 Task: Check article "How can I troubleshoot my triggers?".
Action: Mouse moved to (1218, 194)
Screenshot: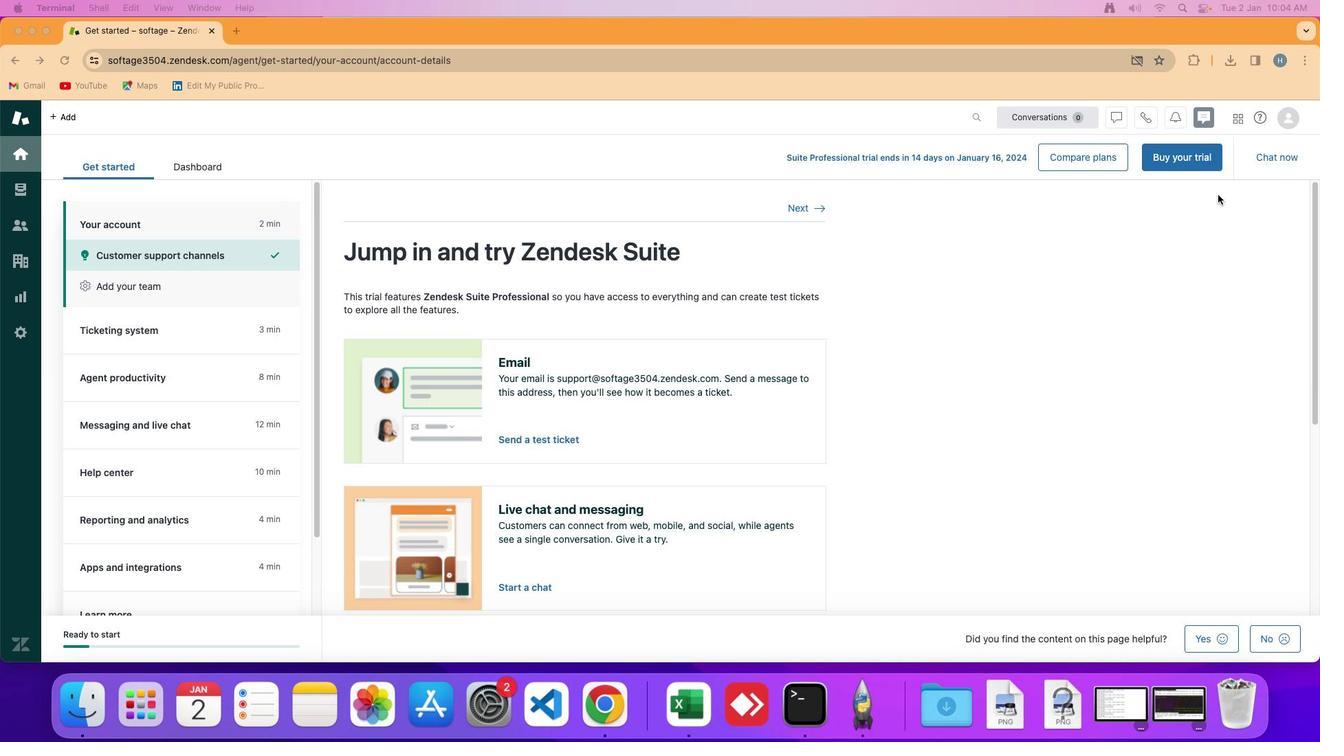 
Action: Mouse pressed left at (1218, 194)
Screenshot: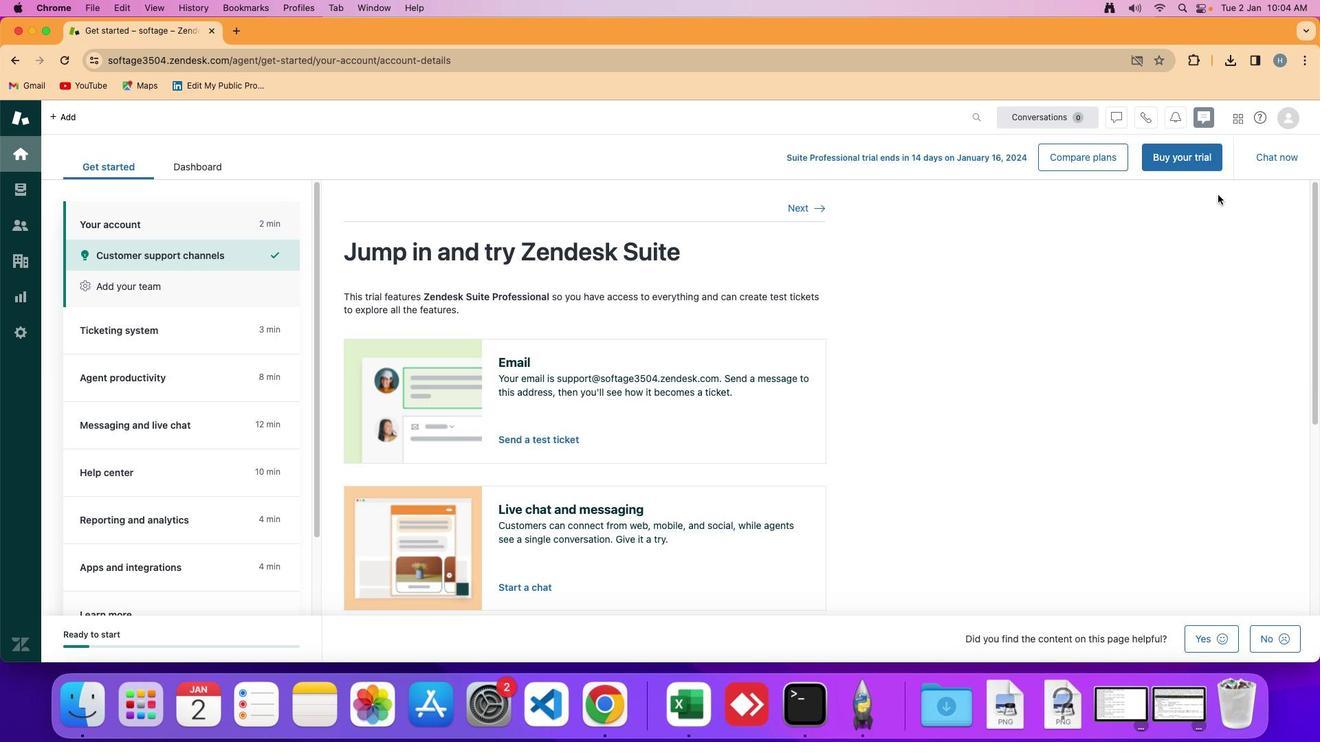 
Action: Mouse moved to (1263, 111)
Screenshot: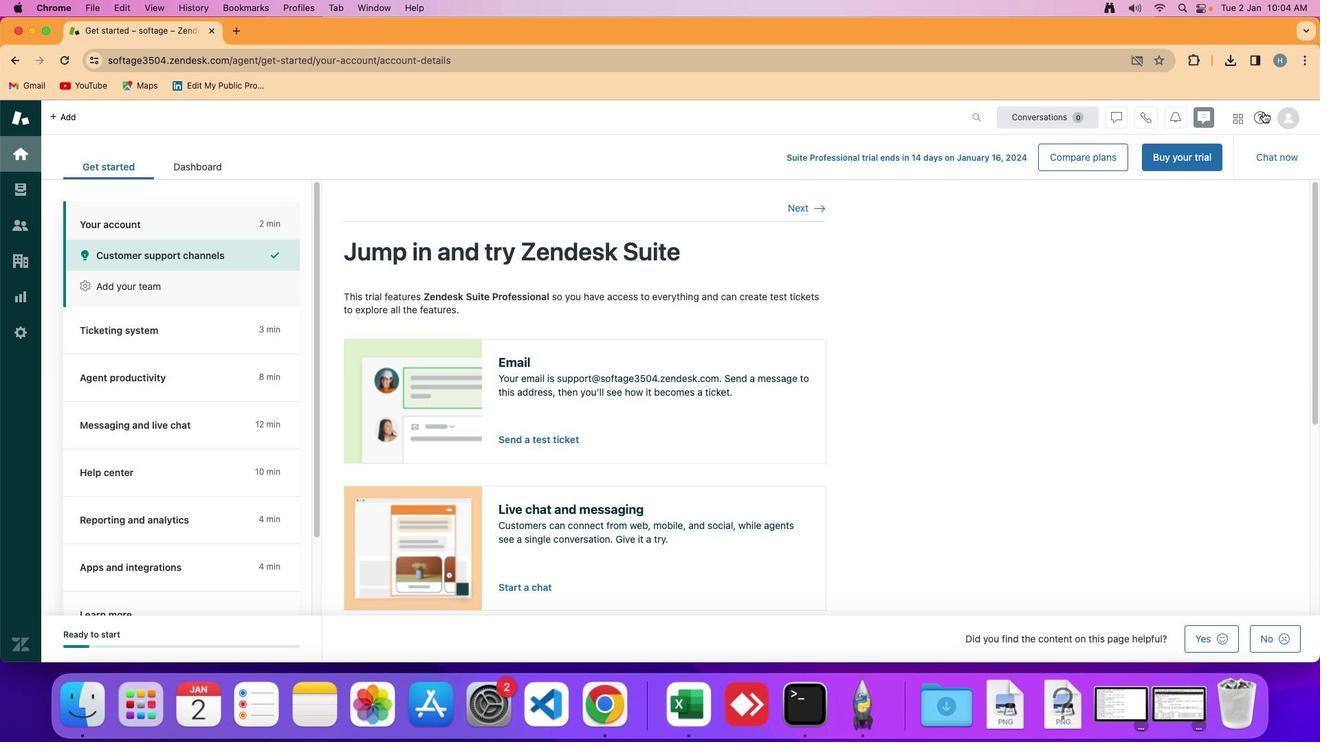 
Action: Mouse pressed left at (1263, 111)
Screenshot: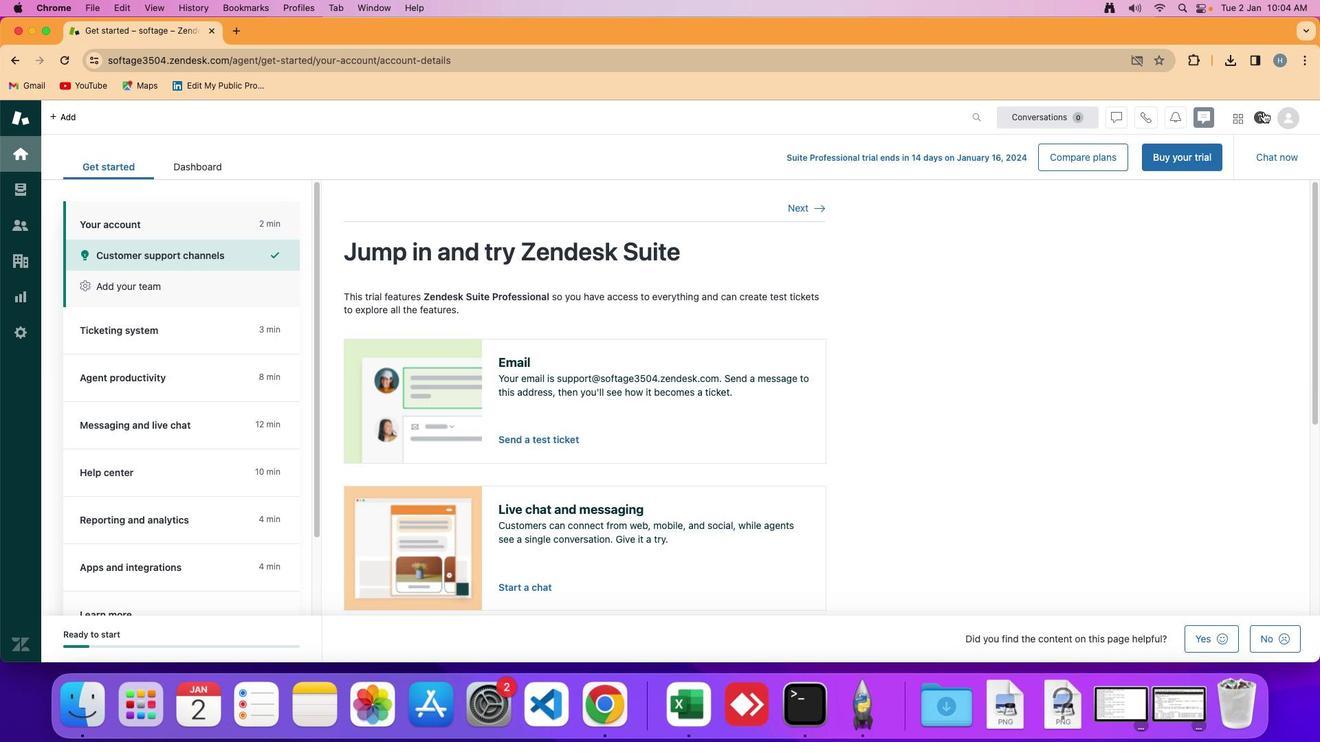 
Action: Mouse moved to (1186, 392)
Screenshot: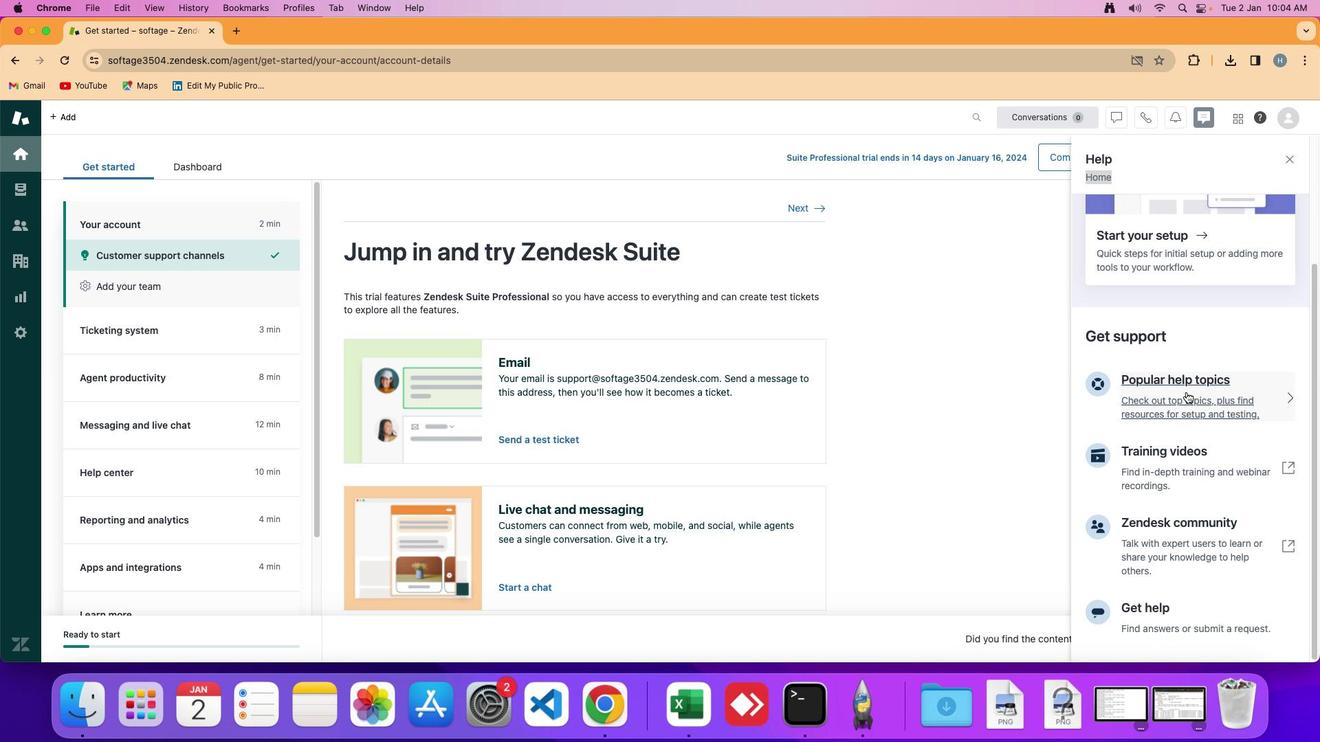 
Action: Mouse pressed left at (1186, 392)
Screenshot: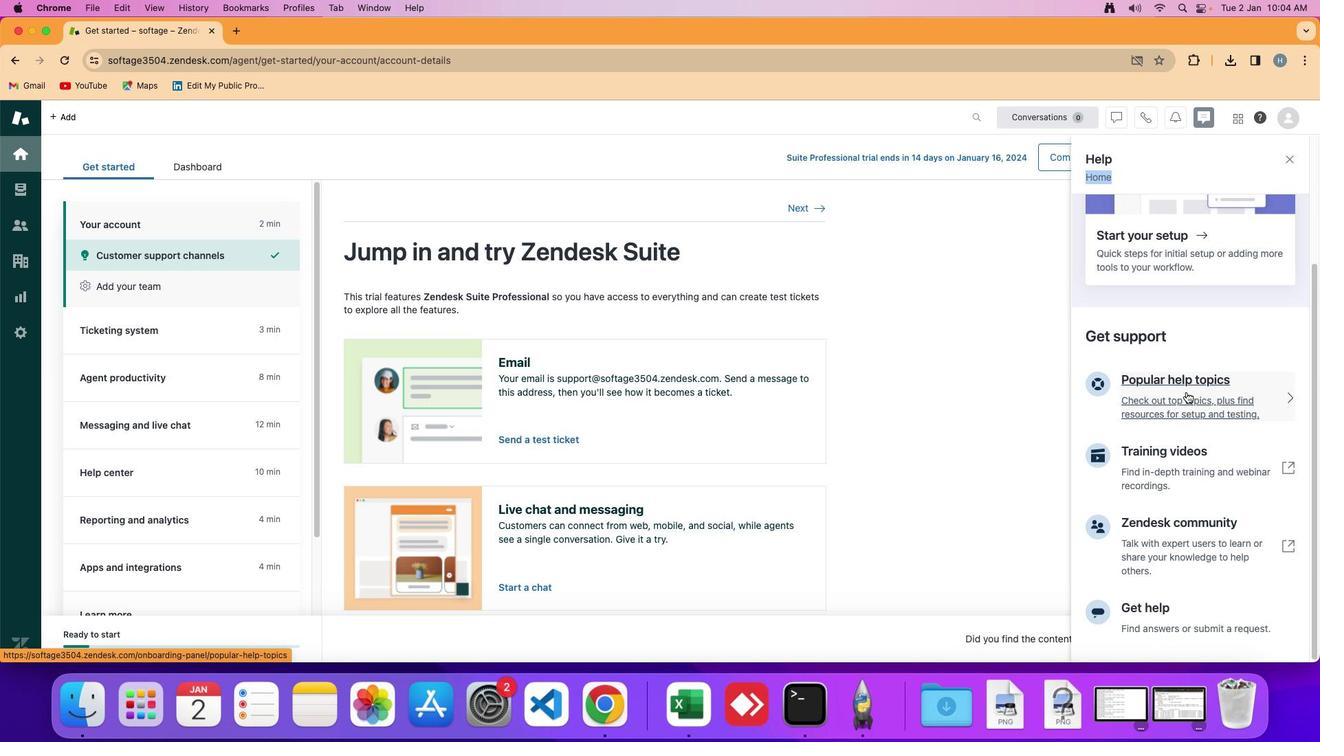 
Action: Mouse moved to (1170, 490)
Screenshot: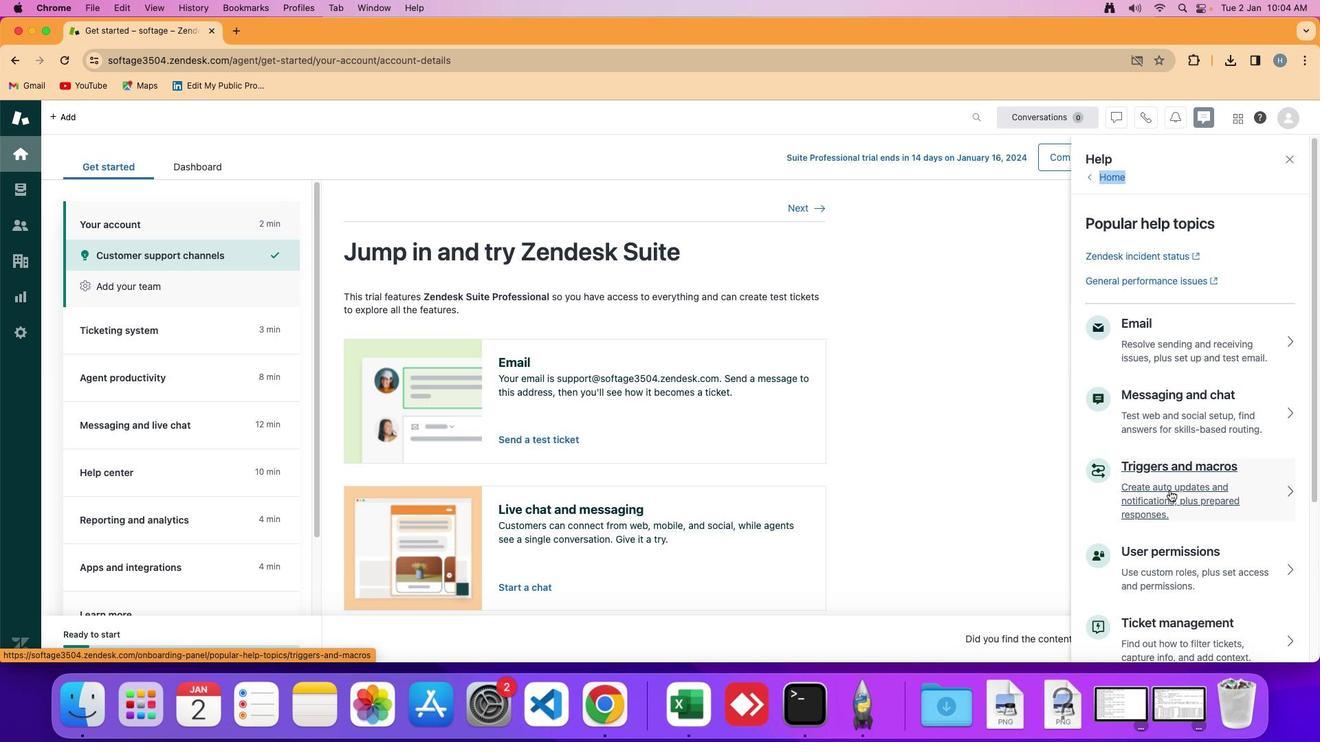 
Action: Mouse pressed left at (1170, 490)
Screenshot: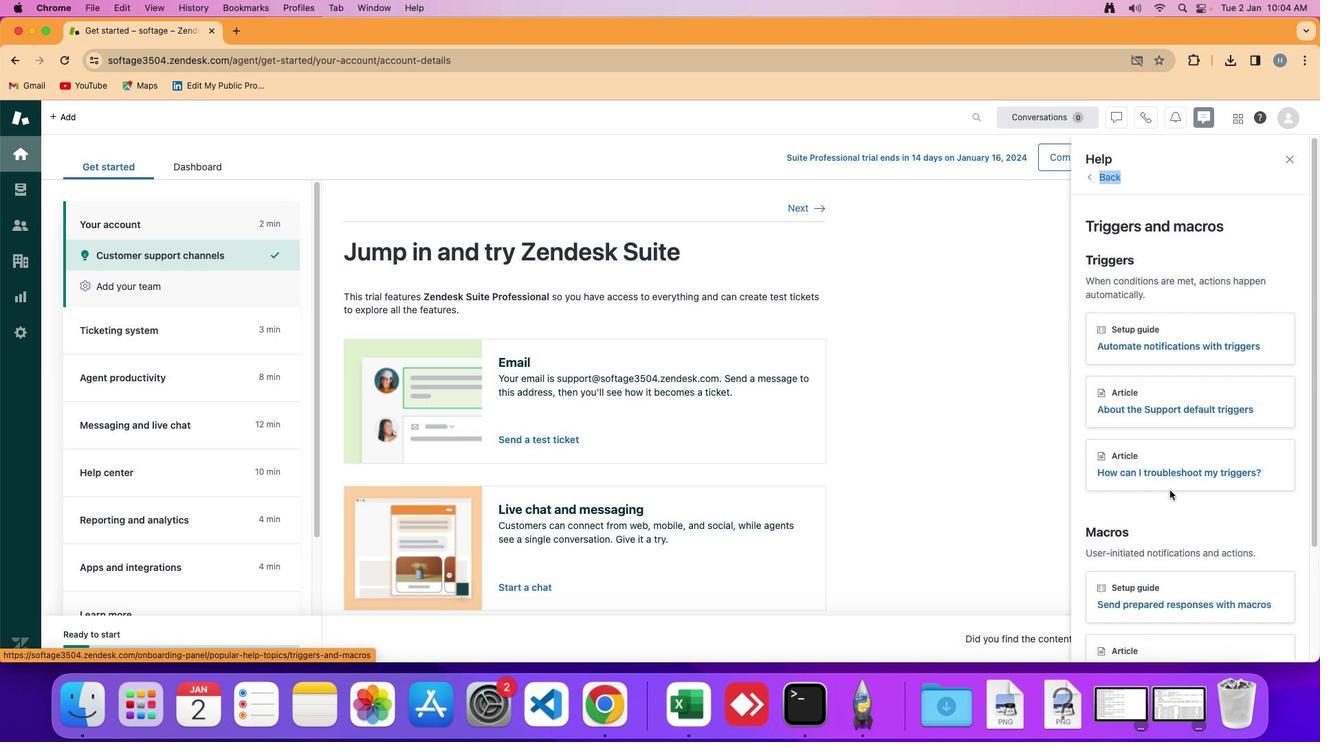
Action: Mouse moved to (1187, 471)
Screenshot: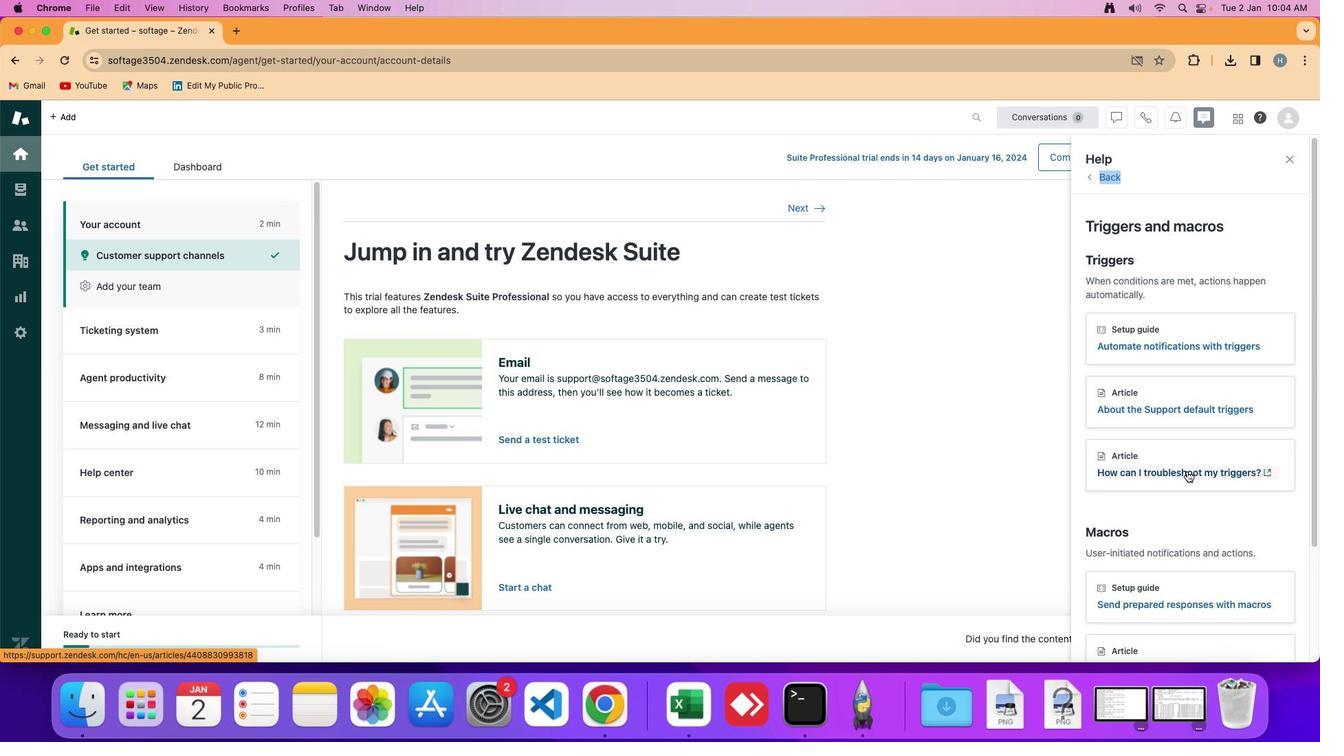 
Action: Mouse pressed left at (1187, 471)
Screenshot: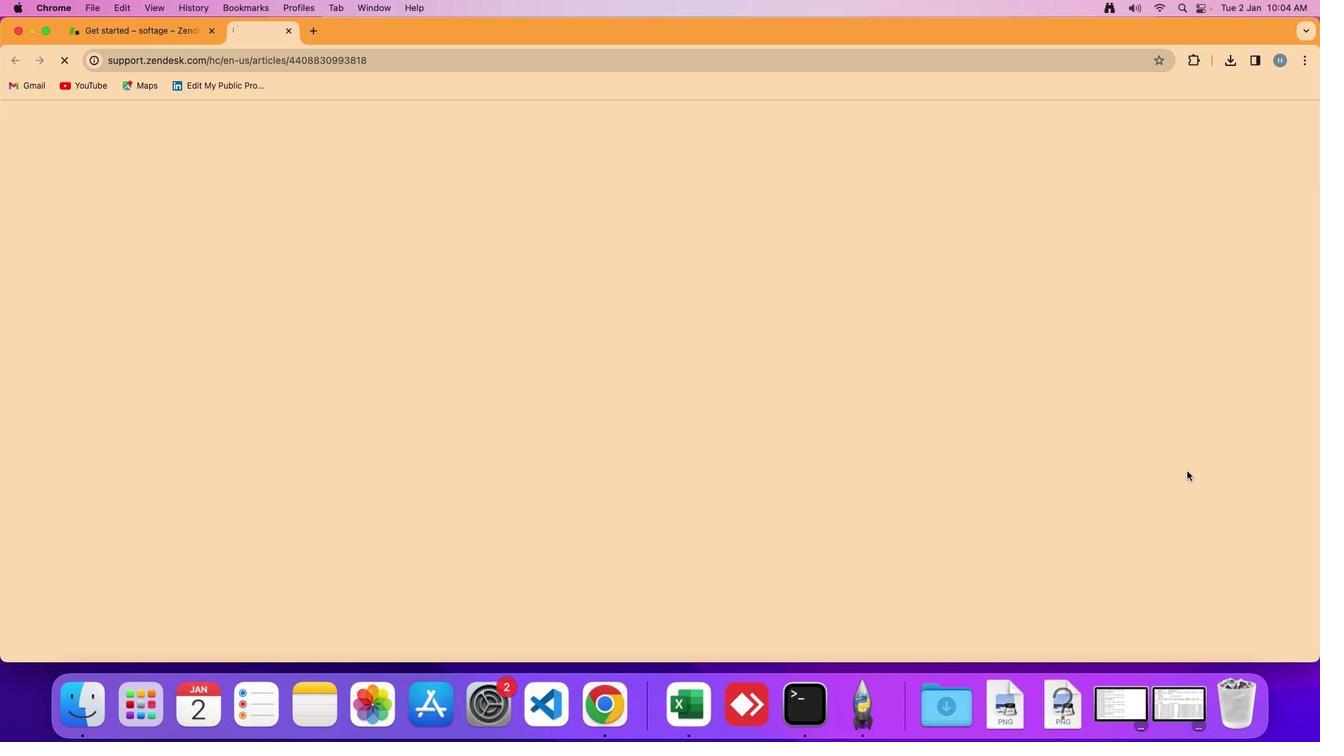 
Action: Mouse moved to (1186, 468)
Screenshot: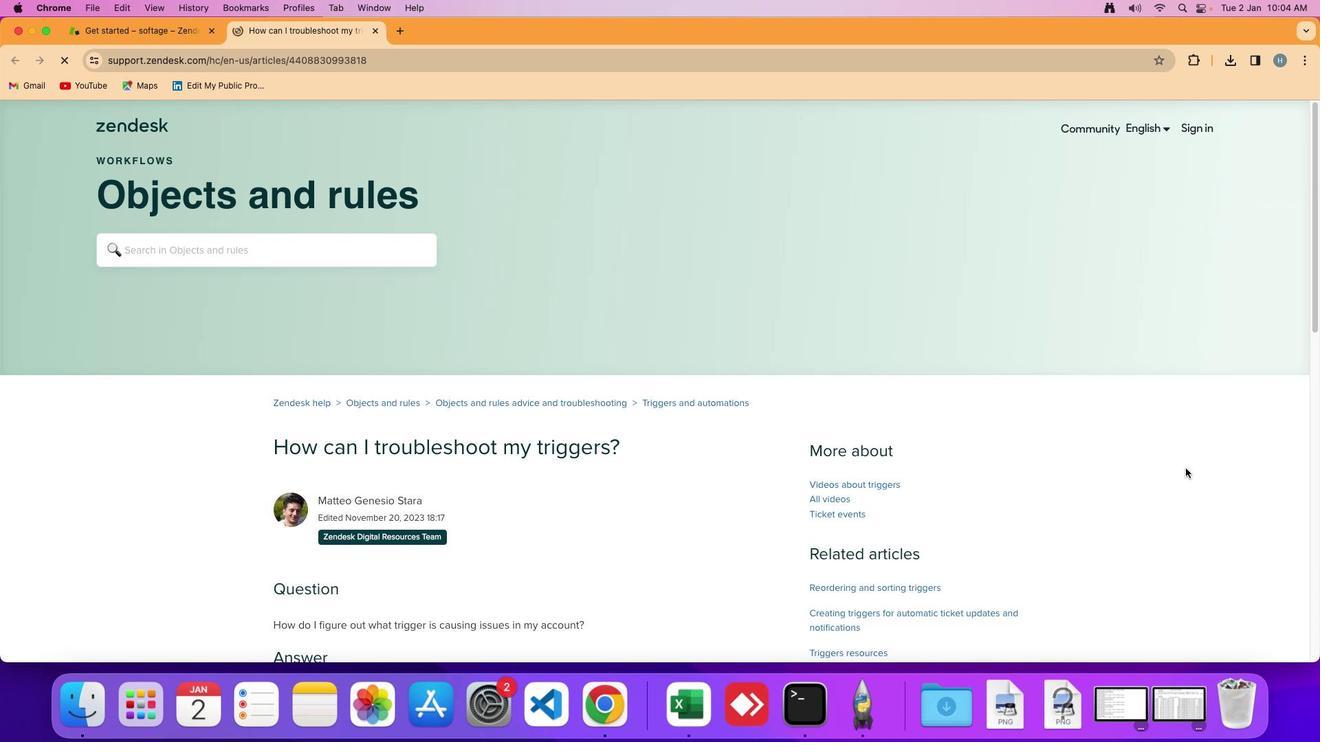 
